 Task: Add Country Life Omega-3 Fish Oil 1000 Mg to the cart.
Action: Mouse moved to (263, 126)
Screenshot: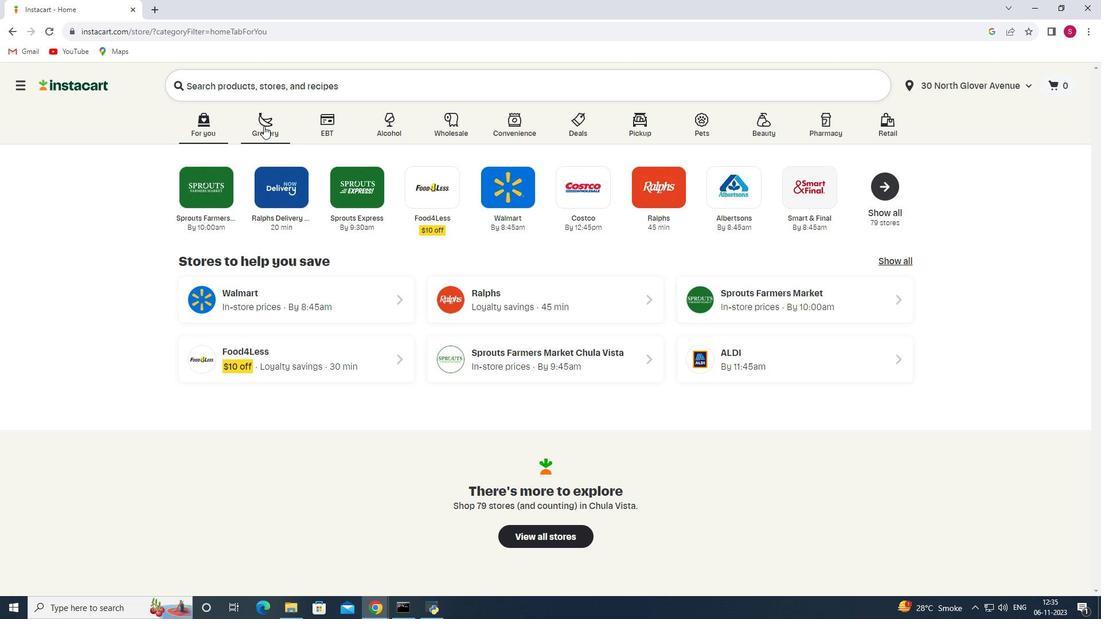 
Action: Mouse pressed left at (263, 126)
Screenshot: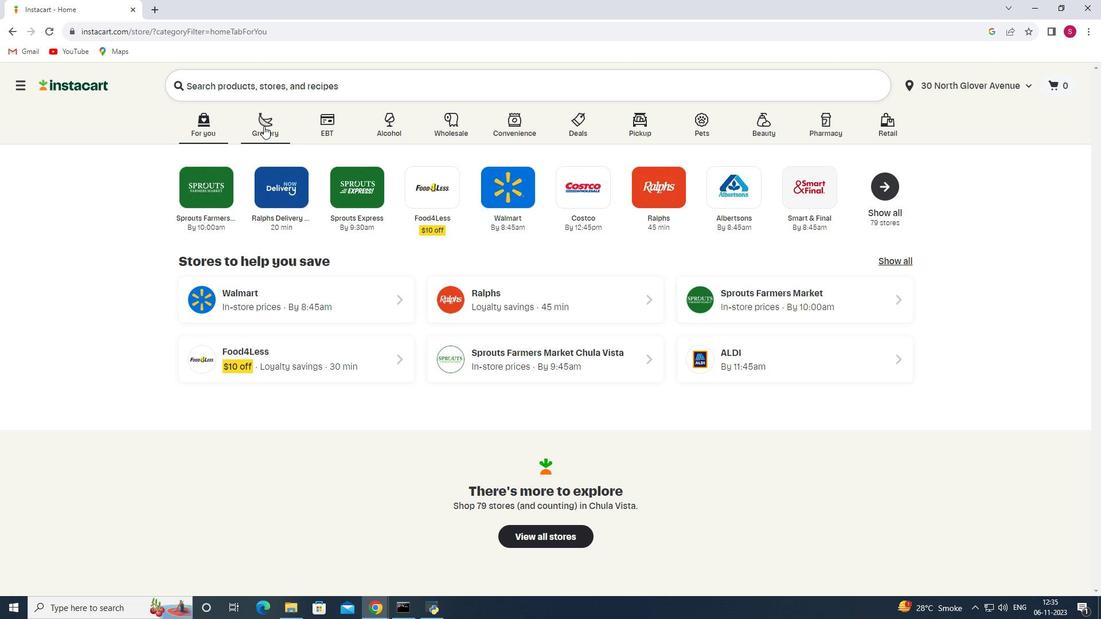 
Action: Mouse moved to (249, 329)
Screenshot: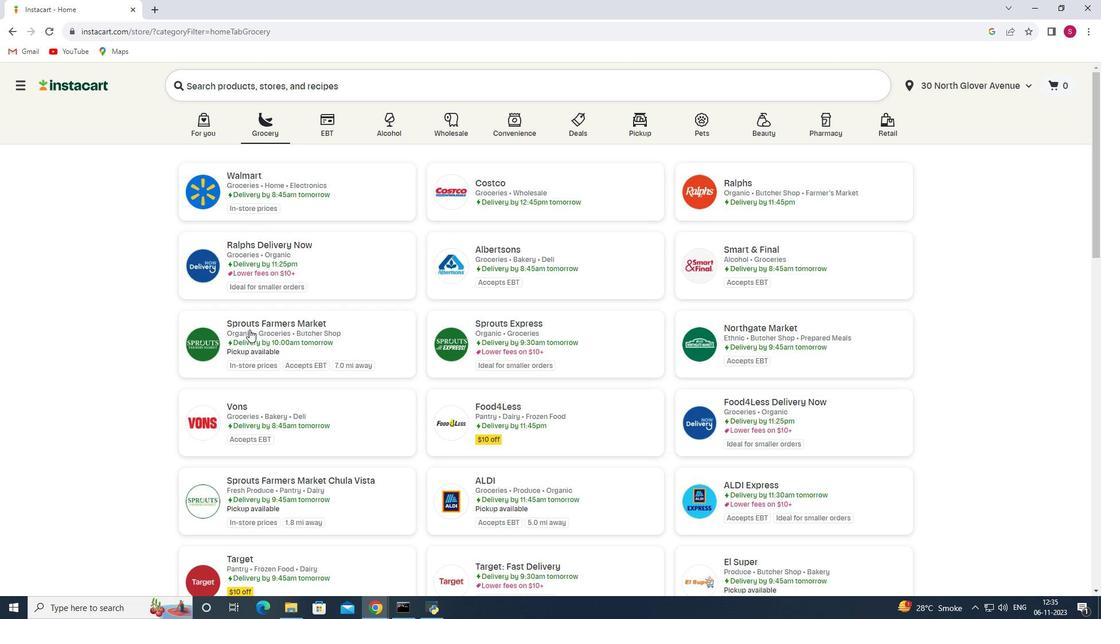 
Action: Mouse pressed left at (249, 329)
Screenshot: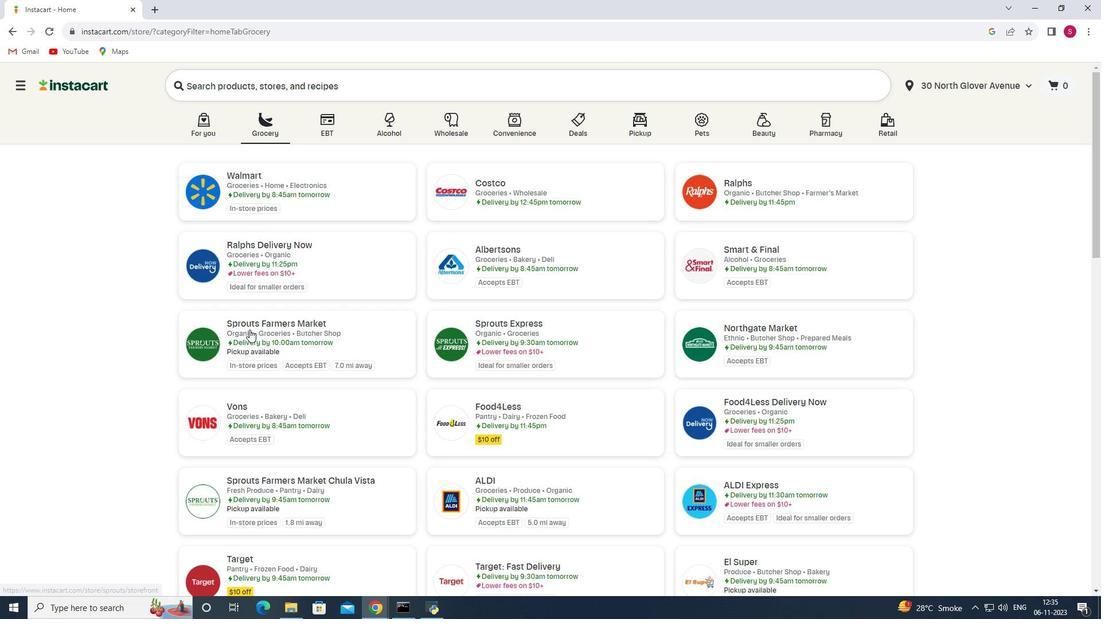 
Action: Mouse moved to (45, 401)
Screenshot: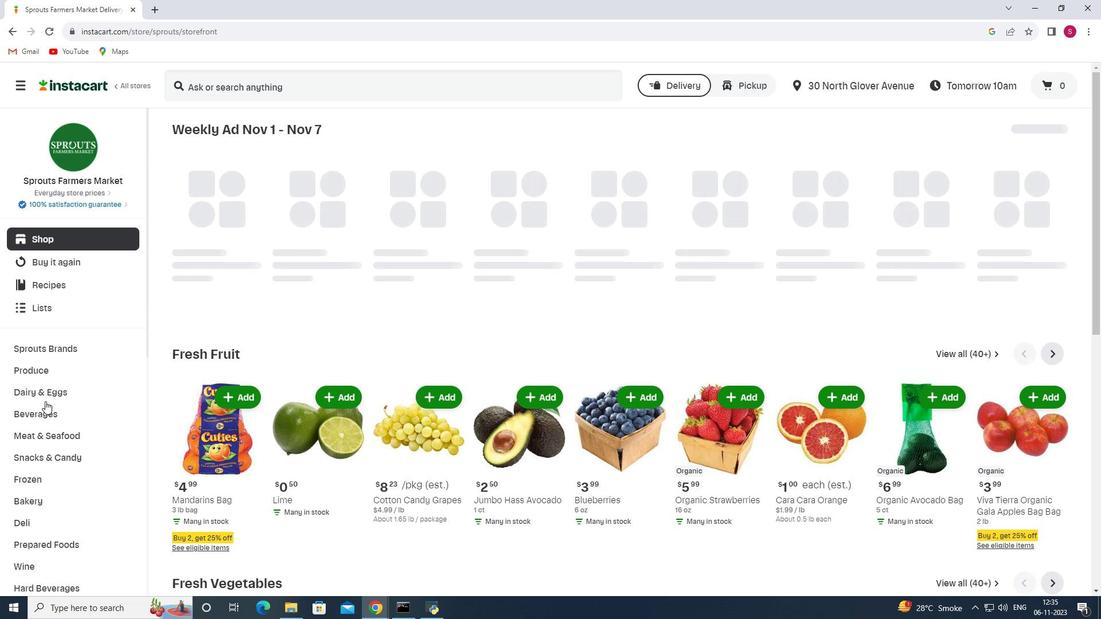 
Action: Mouse scrolled (45, 401) with delta (0, 0)
Screenshot: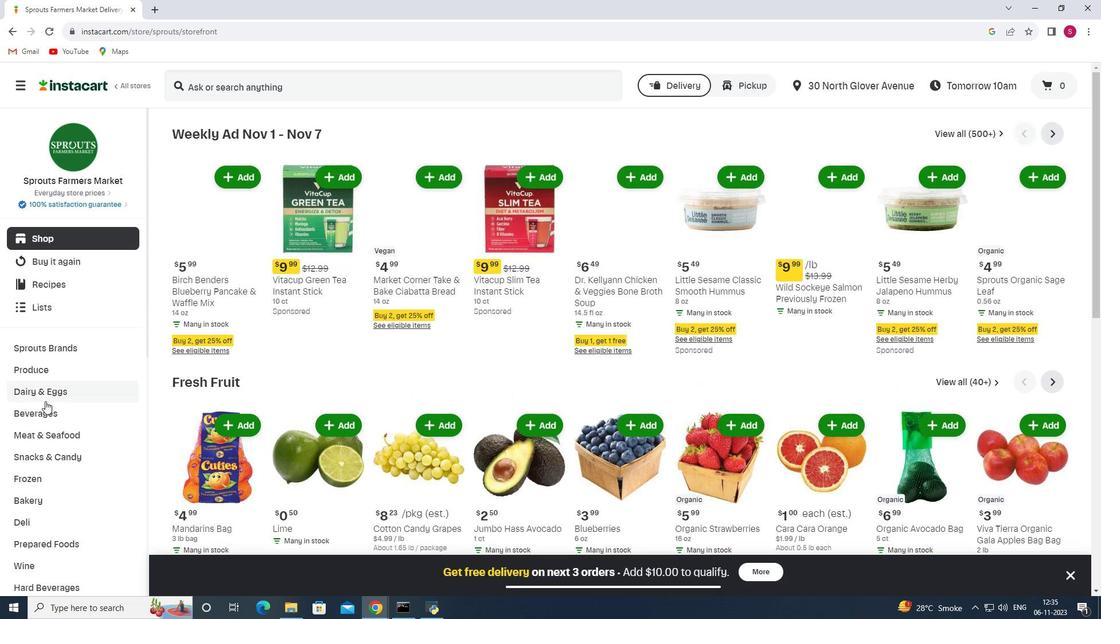
Action: Mouse scrolled (45, 401) with delta (0, 0)
Screenshot: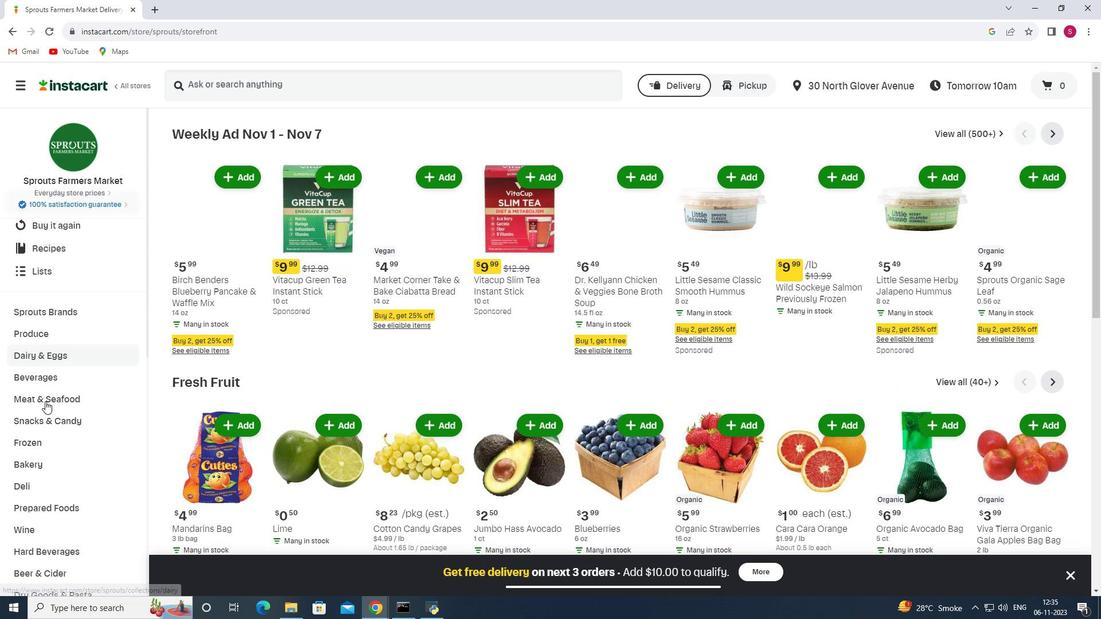 
Action: Mouse scrolled (45, 401) with delta (0, 0)
Screenshot: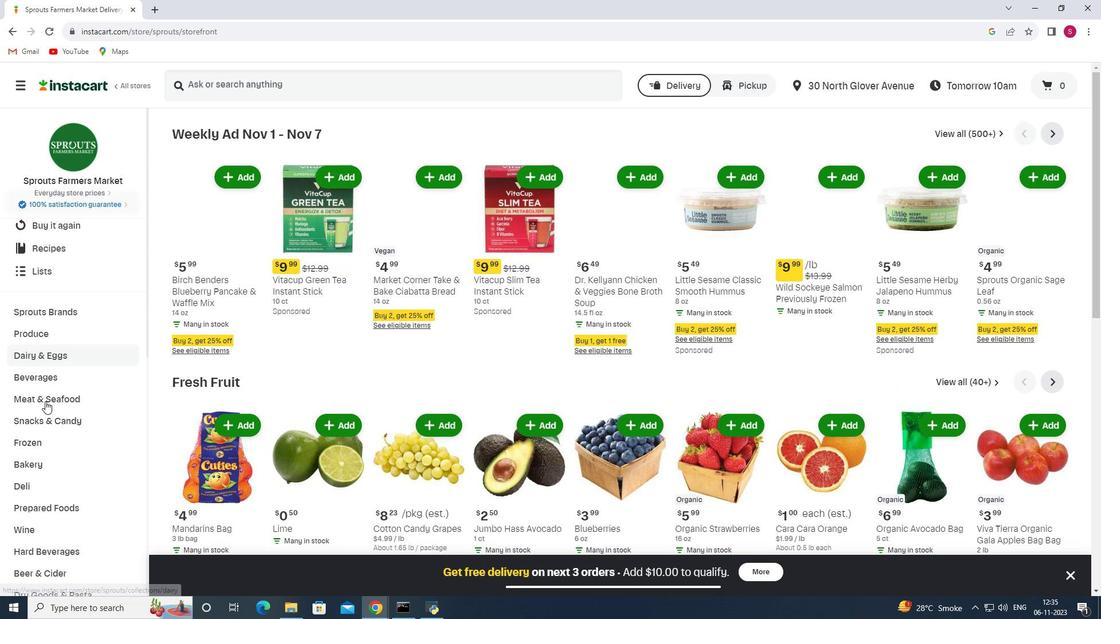 
Action: Mouse scrolled (45, 401) with delta (0, 0)
Screenshot: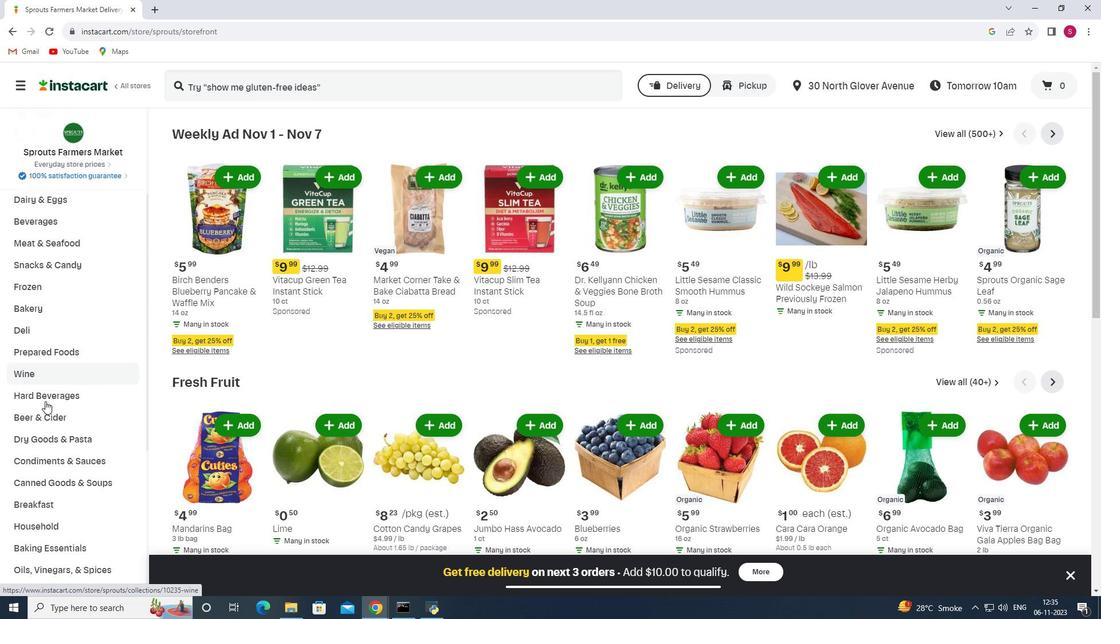 
Action: Mouse moved to (43, 420)
Screenshot: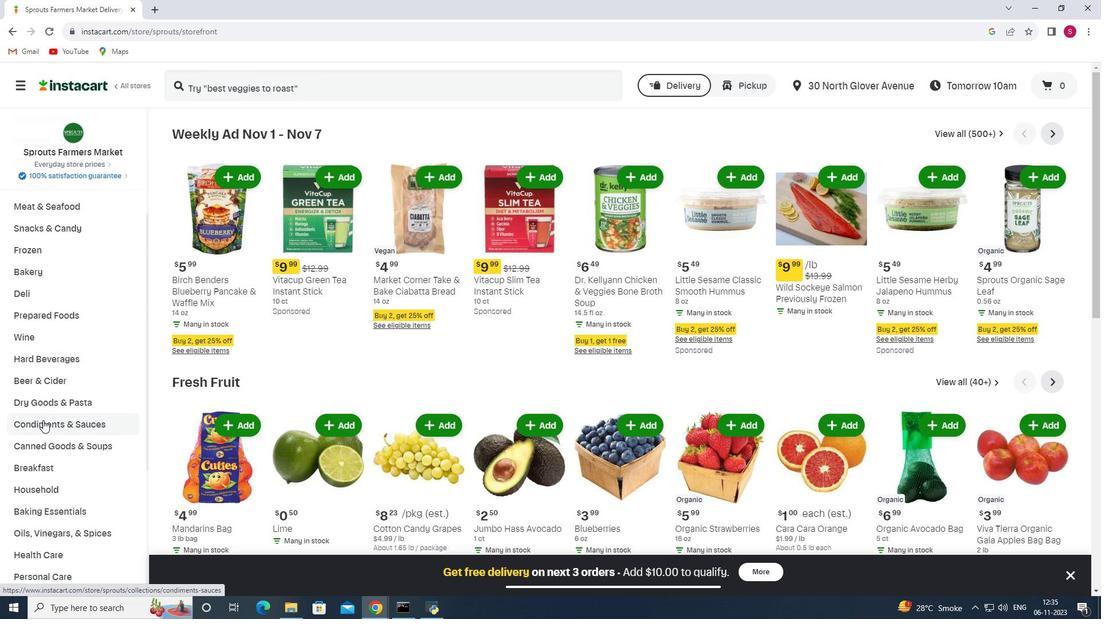 
Action: Mouse scrolled (43, 419) with delta (0, 0)
Screenshot: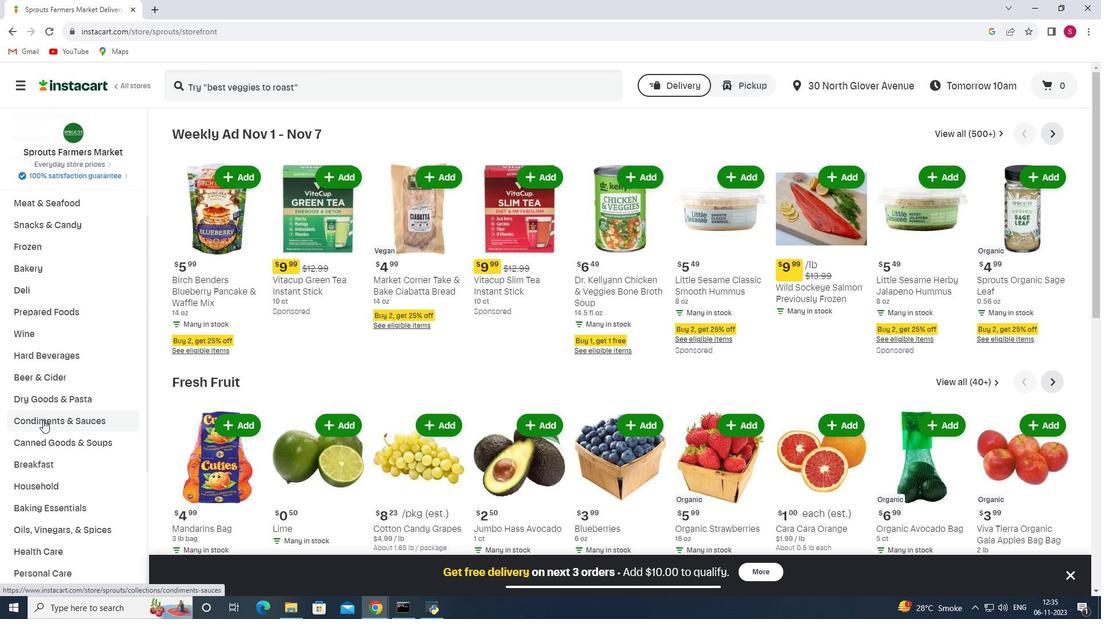 
Action: Mouse moved to (36, 492)
Screenshot: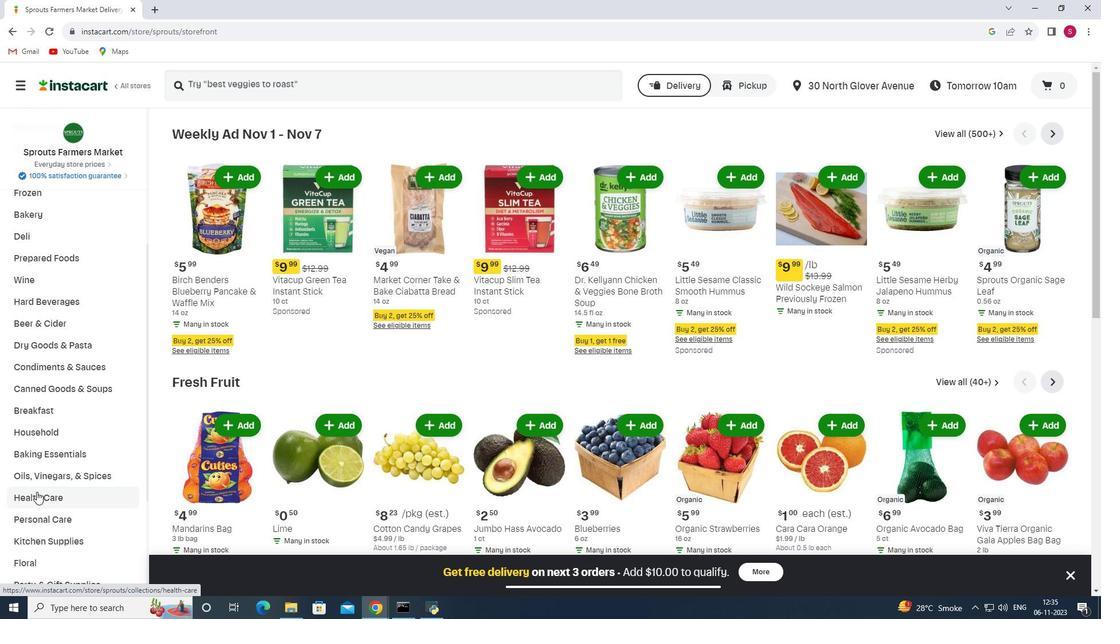 
Action: Mouse pressed left at (36, 492)
Screenshot: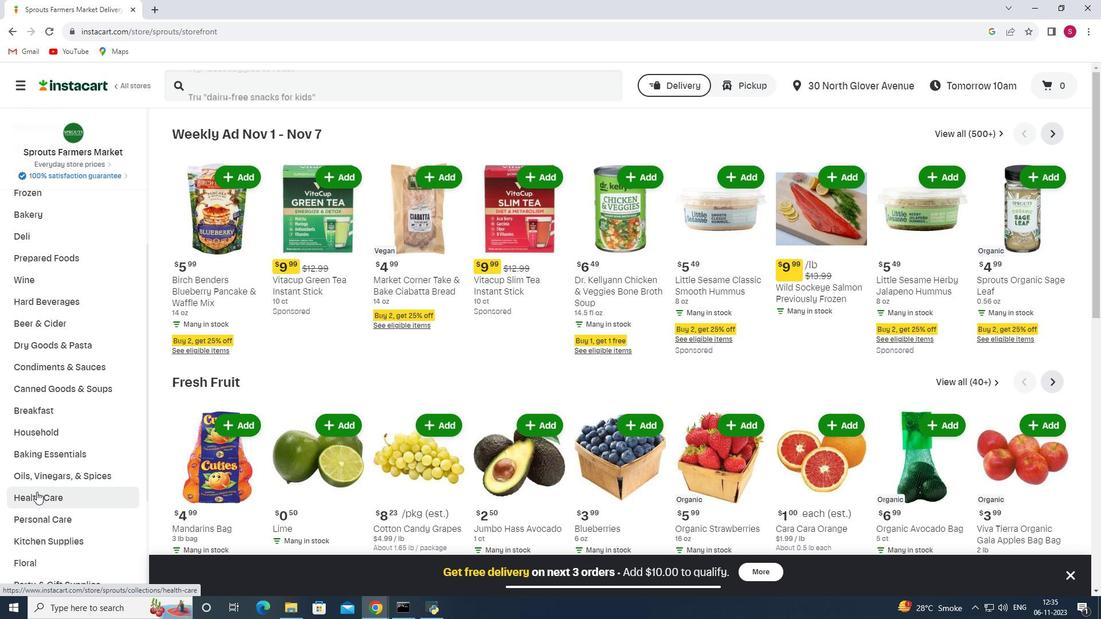 
Action: Mouse moved to (393, 156)
Screenshot: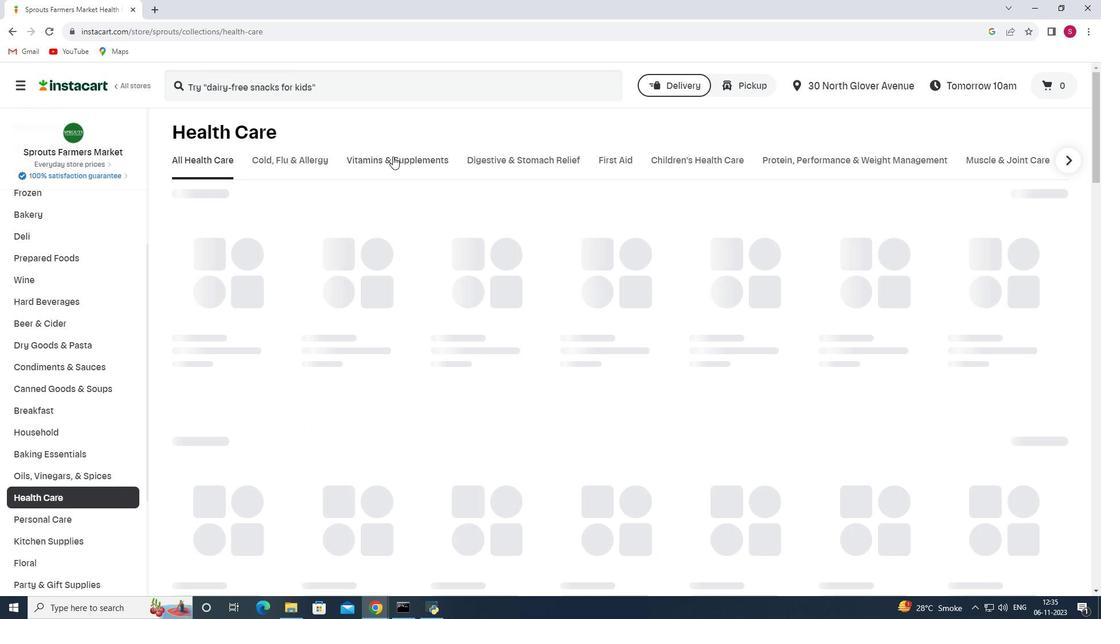 
Action: Mouse pressed left at (393, 156)
Screenshot: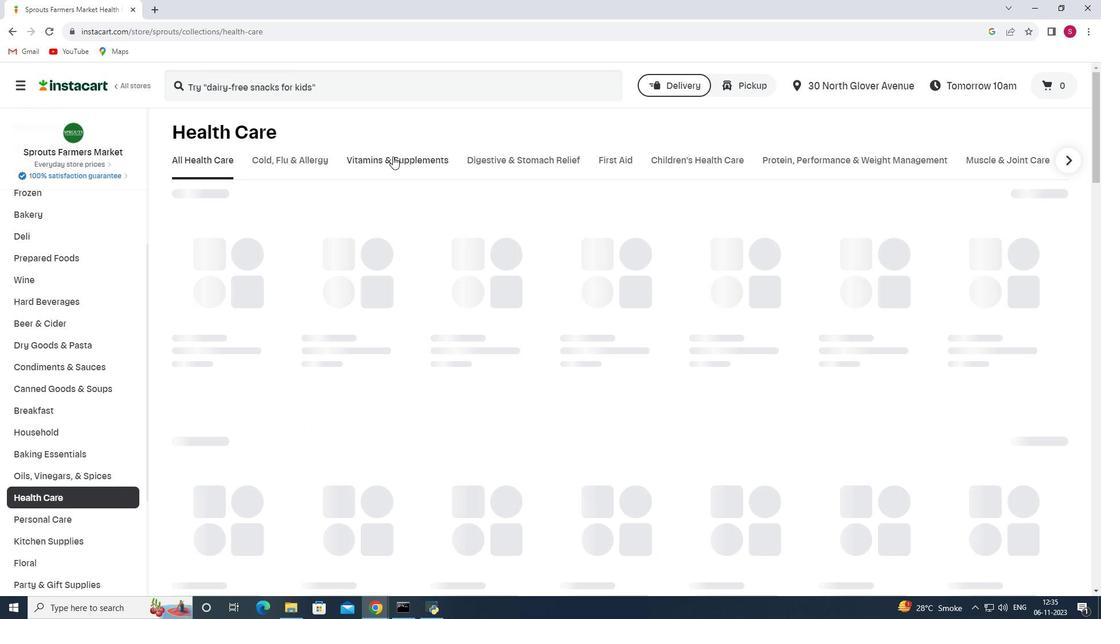 
Action: Mouse moved to (803, 215)
Screenshot: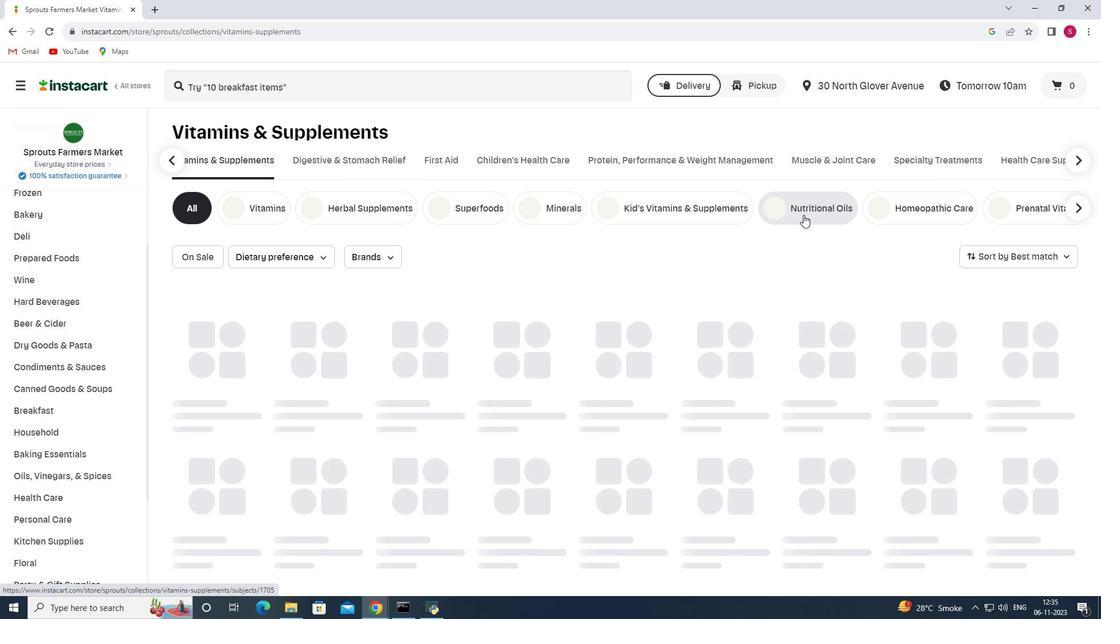 
Action: Mouse pressed left at (803, 215)
Screenshot: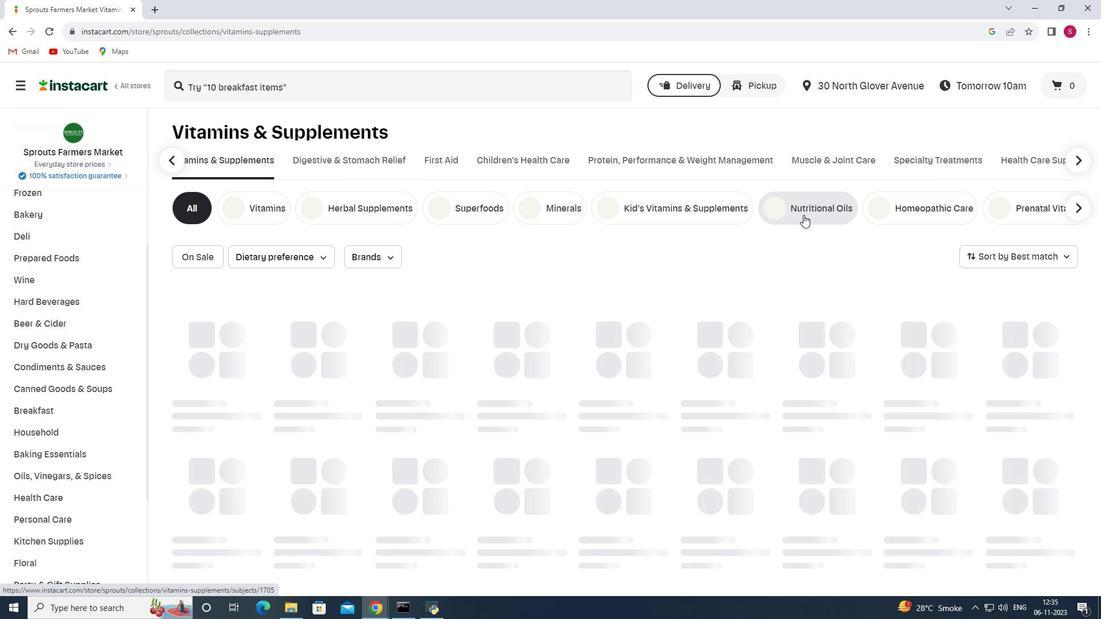 
Action: Mouse moved to (205, 85)
Screenshot: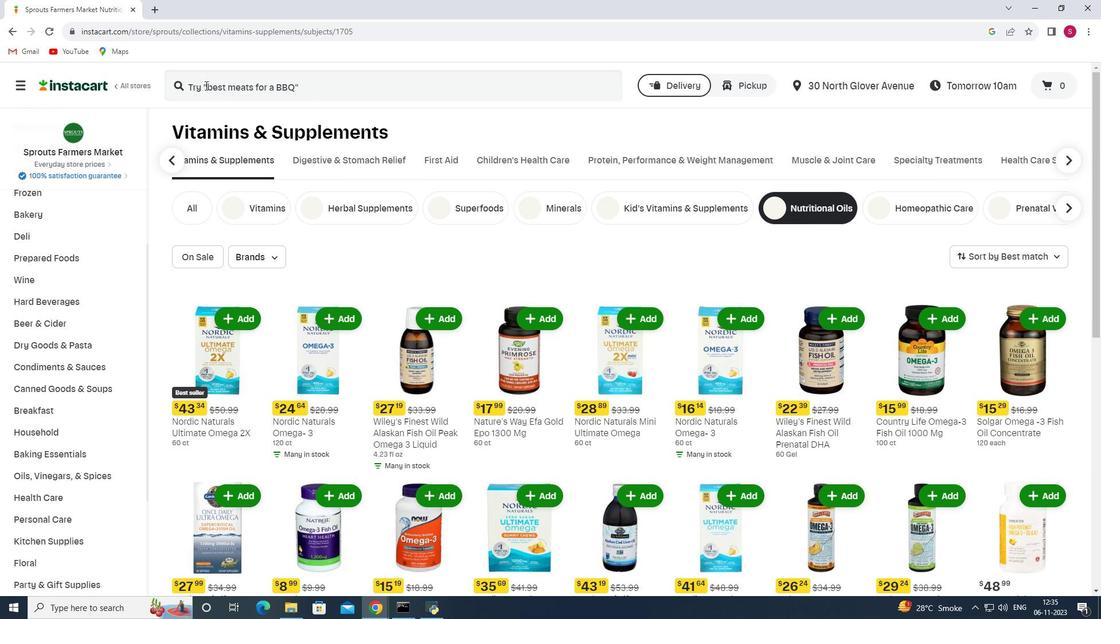 
Action: Mouse pressed left at (205, 85)
Screenshot: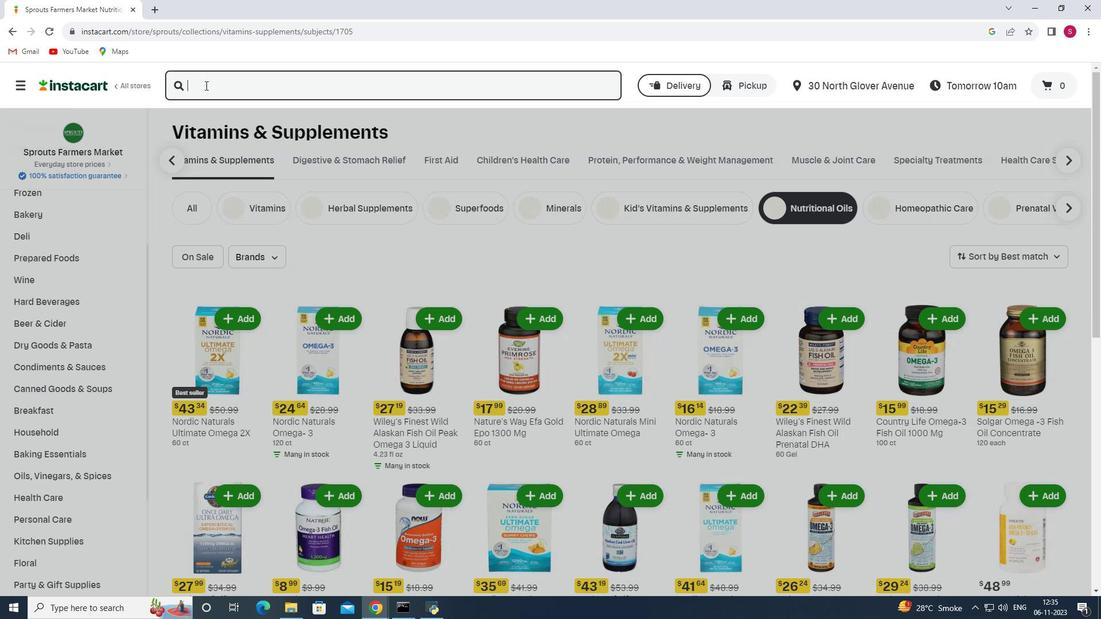 
Action: Key pressed <Key.shift>Country<Key.space><Key.shift>life<Key.space><Key.shift>Omega-3<Key.space><Key.shift>Fish<Key.space><Key.shift>Oil<Key.space>1000<Key.space><Key.shift>Mg<Key.enter>
Screenshot: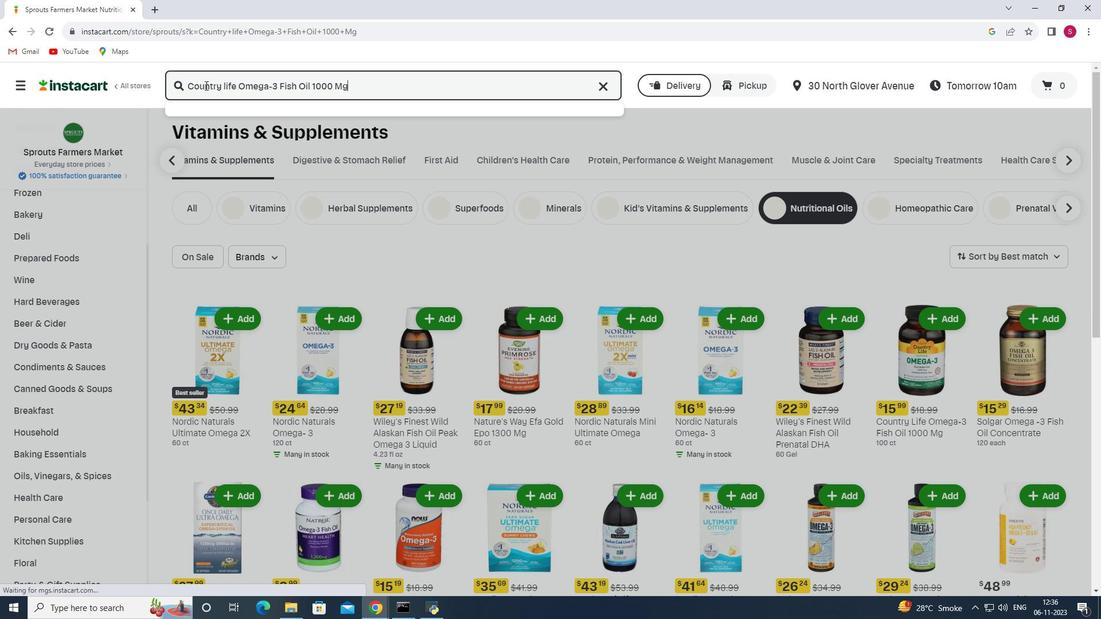 
Action: Mouse moved to (495, 205)
Screenshot: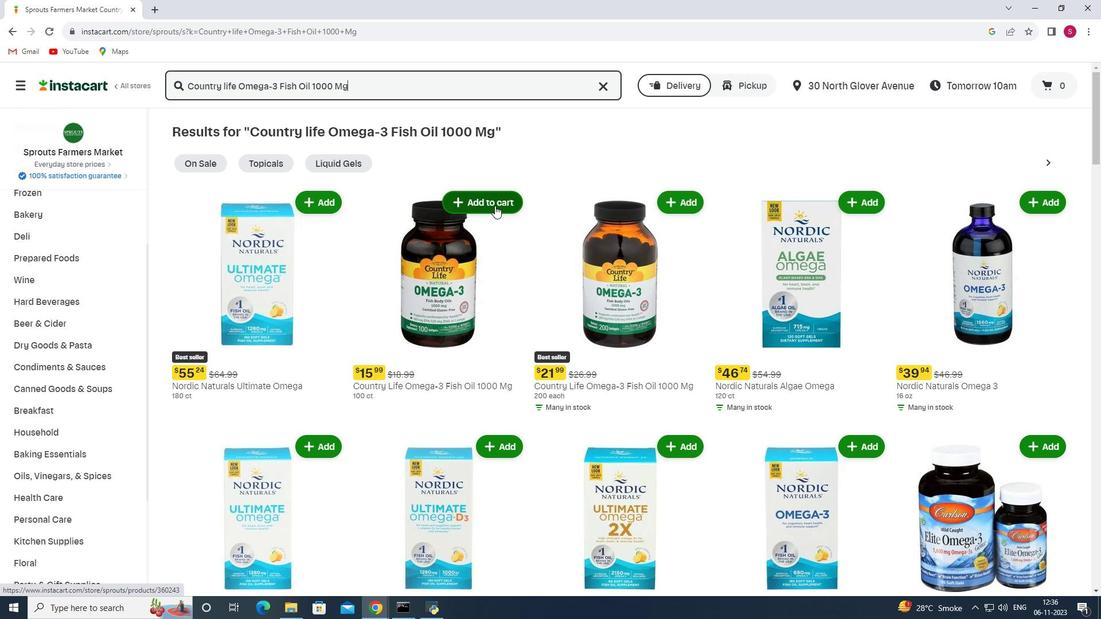 
Action: Mouse pressed left at (495, 205)
Screenshot: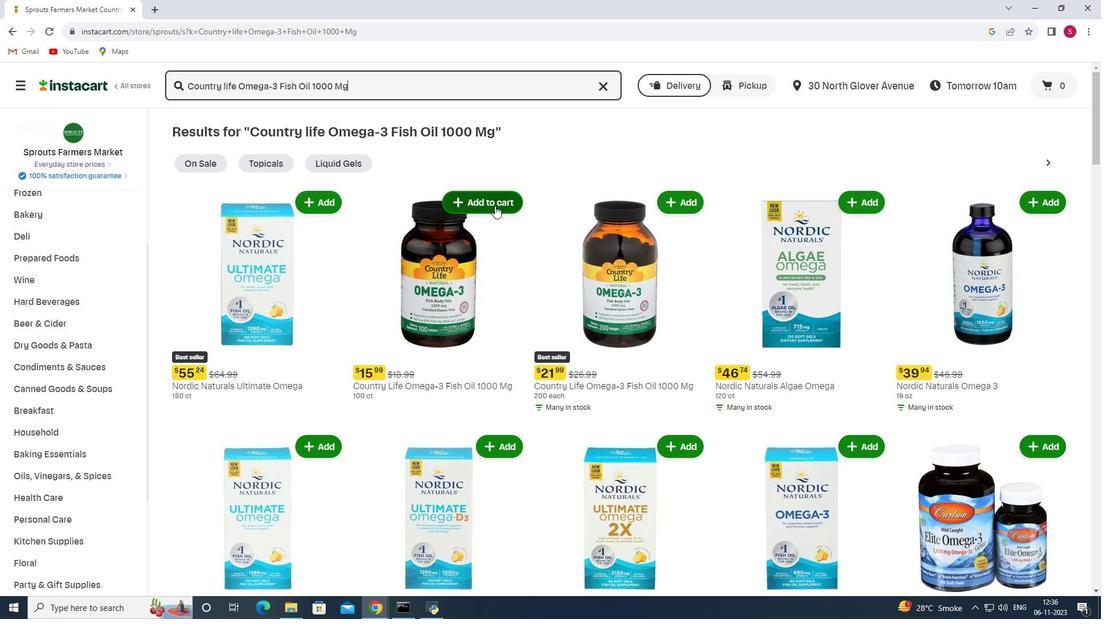 
Action: Mouse moved to (491, 209)
Screenshot: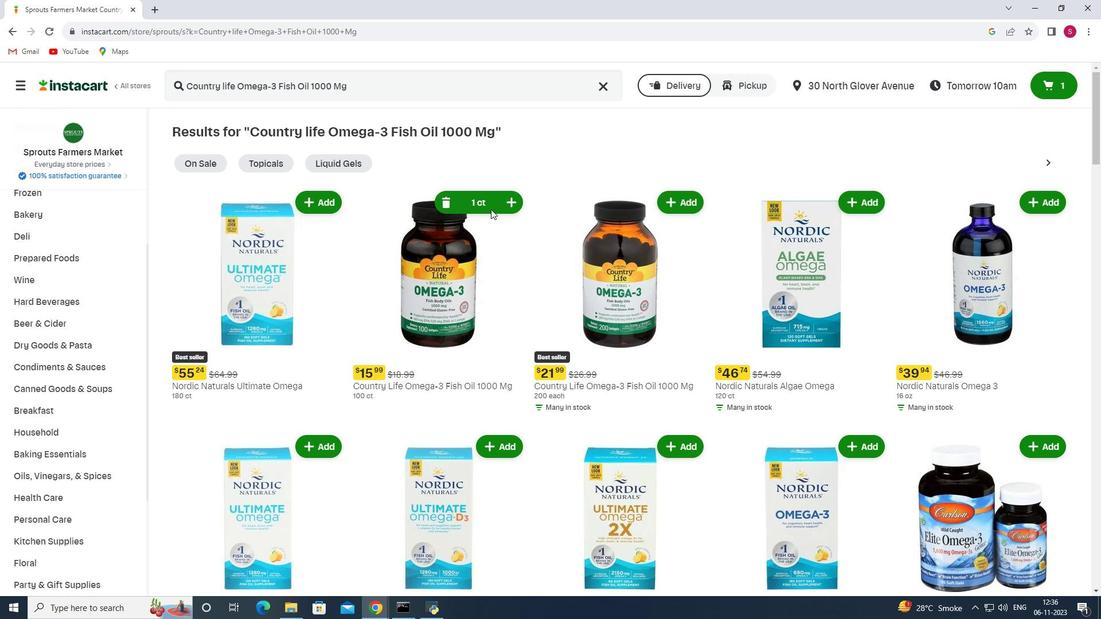 
